 Task: Add Good Foods Spicy Chunky Guacamole to the cart.
Action: Mouse moved to (710, 237)
Screenshot: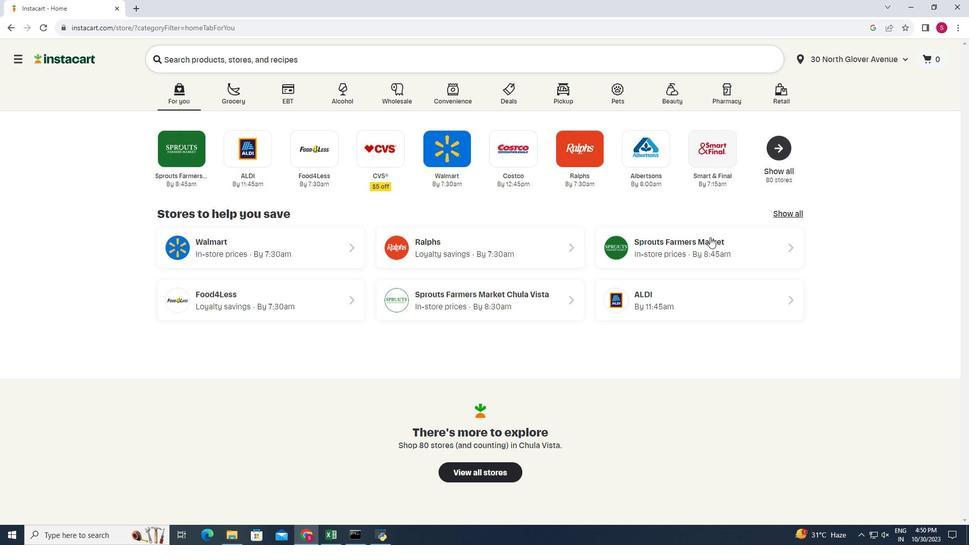 
Action: Mouse pressed left at (710, 237)
Screenshot: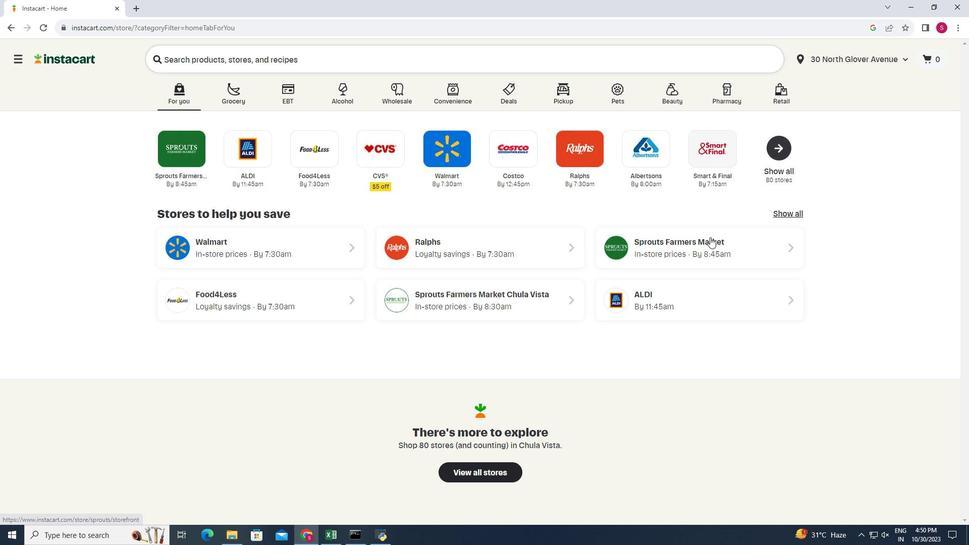 
Action: Mouse moved to (43, 445)
Screenshot: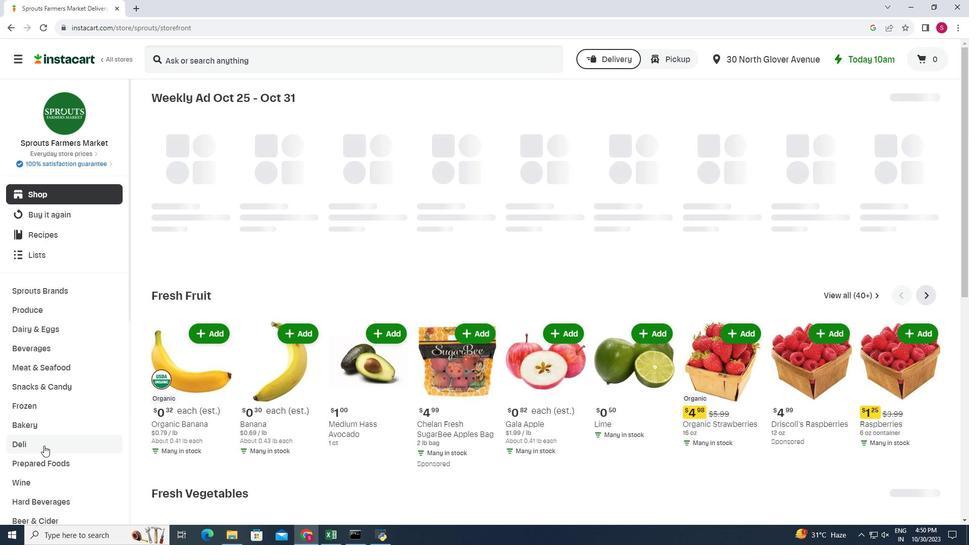 
Action: Mouse pressed left at (43, 445)
Screenshot: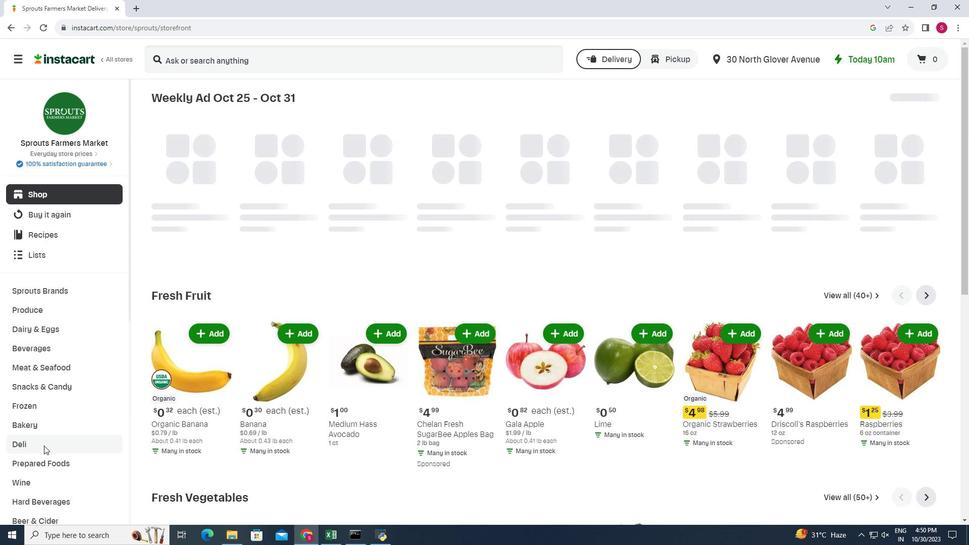 
Action: Mouse moved to (339, 127)
Screenshot: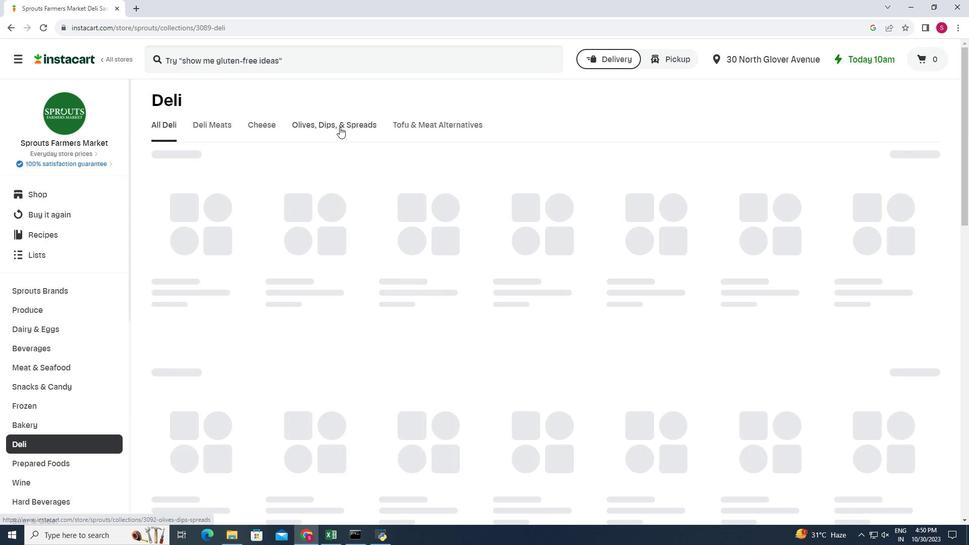 
Action: Mouse pressed left at (339, 127)
Screenshot: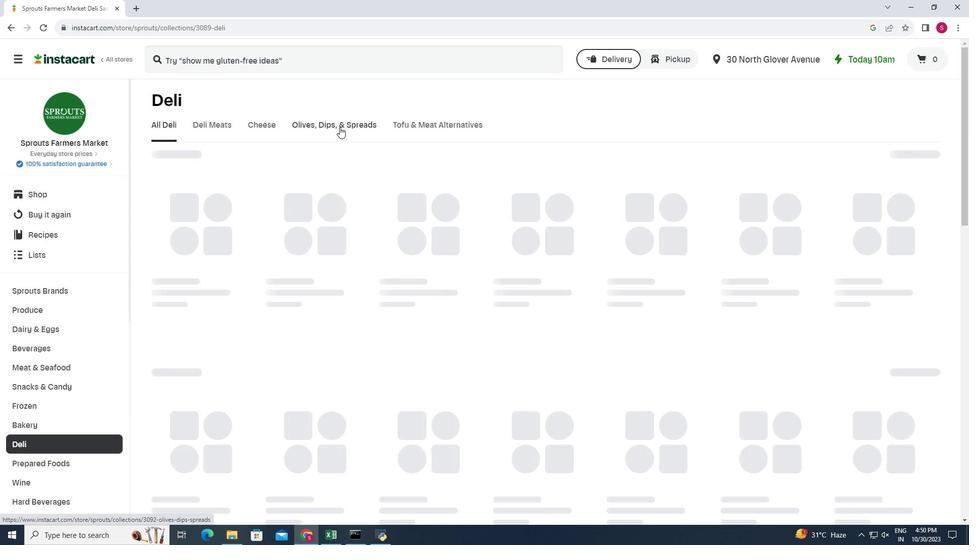 
Action: Mouse moved to (315, 165)
Screenshot: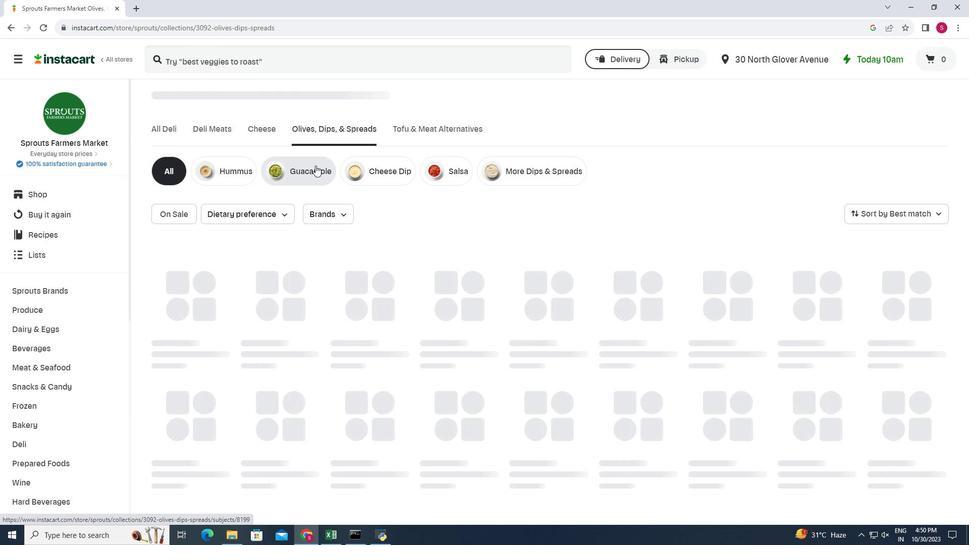 
Action: Mouse pressed left at (315, 165)
Screenshot: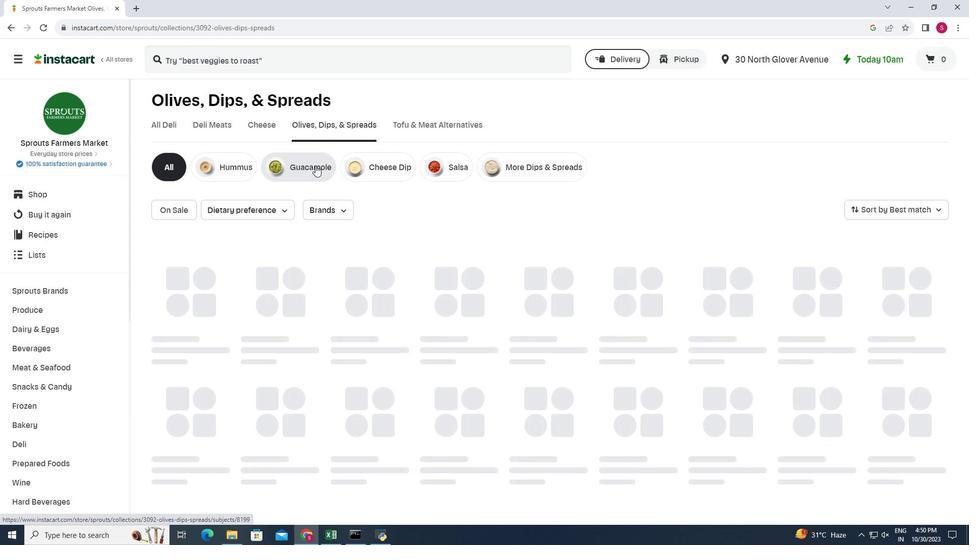 
Action: Mouse moved to (823, 412)
Screenshot: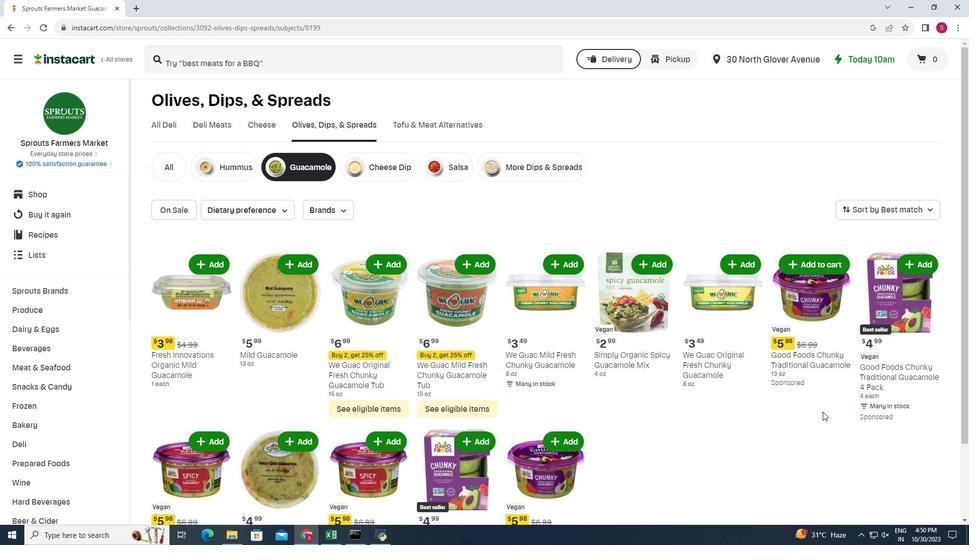 
Action: Mouse scrolled (823, 411) with delta (0, 0)
Screenshot: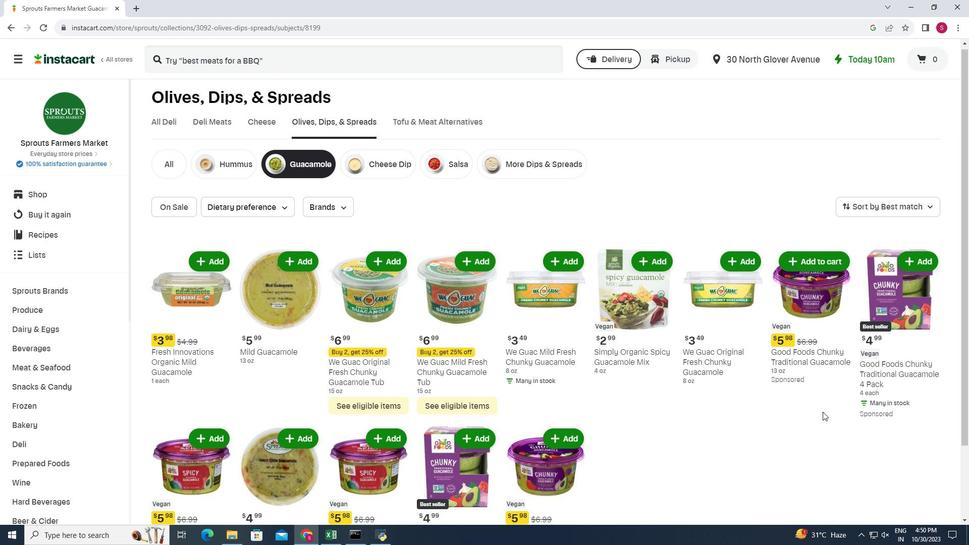 
Action: Mouse moved to (826, 406)
Screenshot: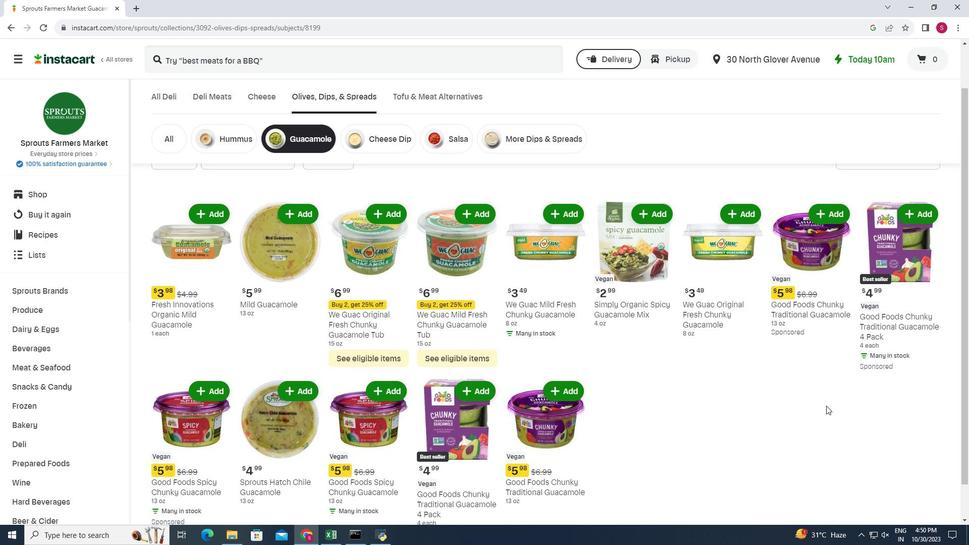 
Action: Mouse scrolled (826, 405) with delta (0, 0)
Screenshot: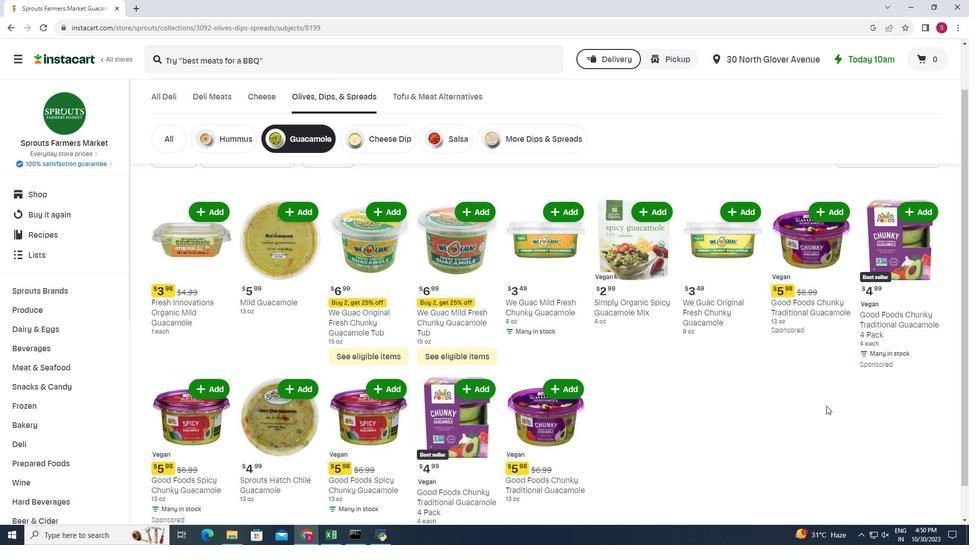 
Action: Mouse moved to (198, 352)
Screenshot: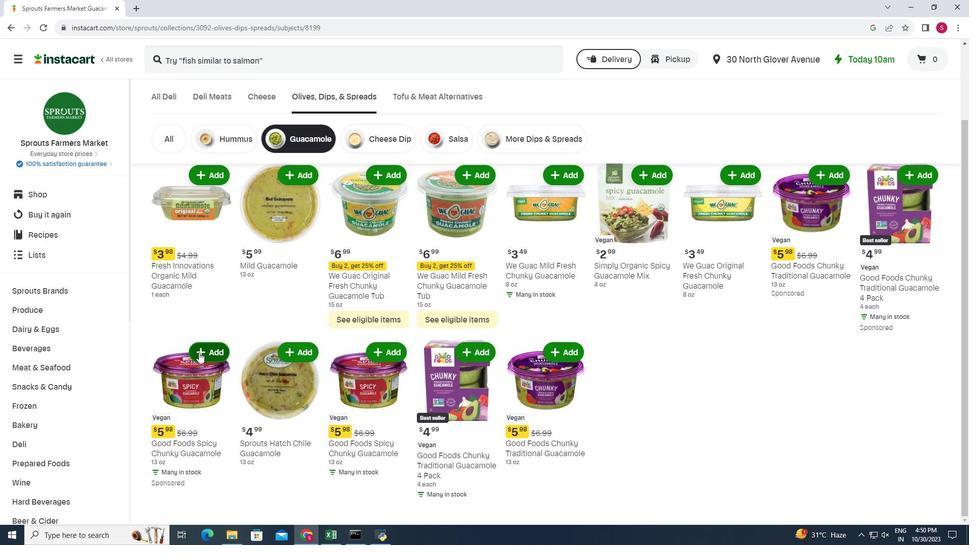 
Action: Mouse pressed left at (198, 352)
Screenshot: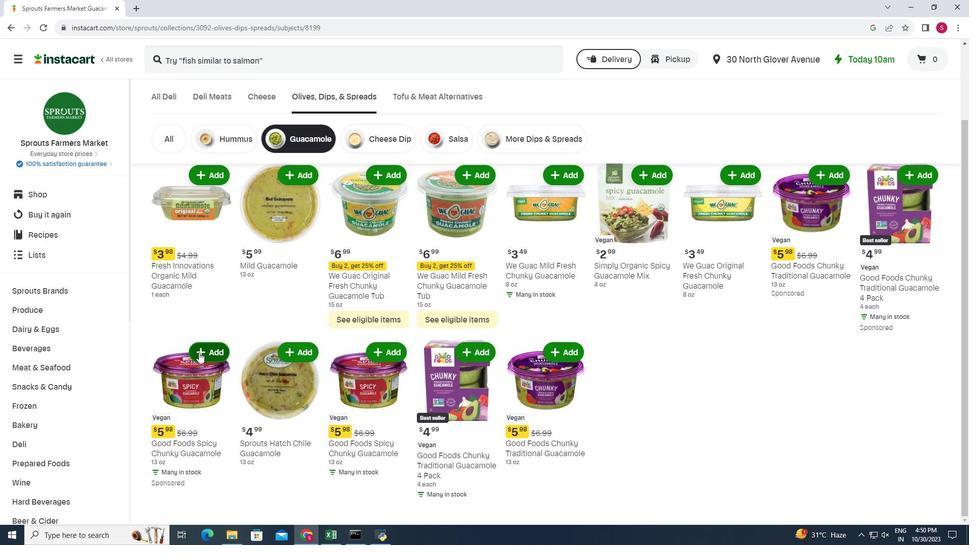 
Action: Mouse moved to (191, 308)
Screenshot: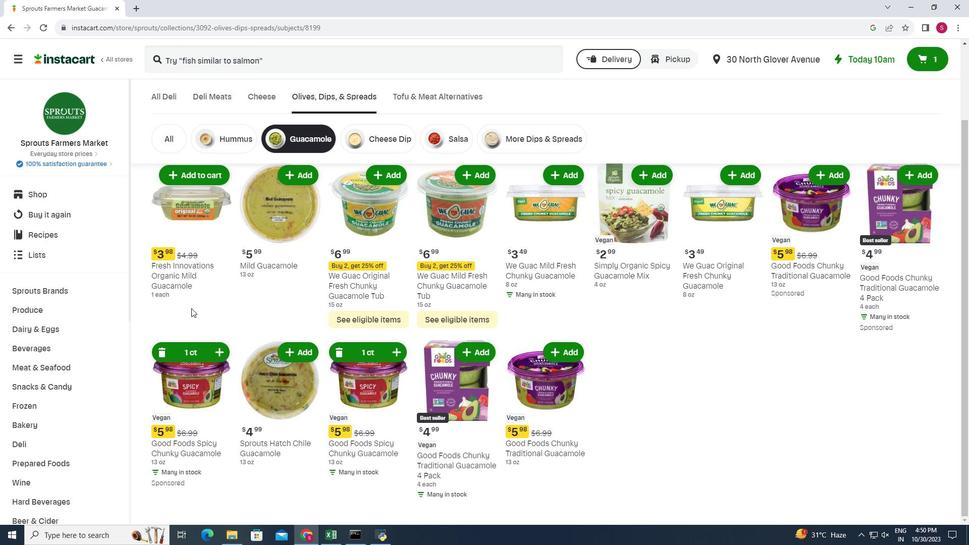 
